 Task: Add Dates with Start Date as Oct 01 2023 and Due Date as Oct 31 2023 to Card Card0027 in Board Board0022 in Workspace Development in Trello
Action: Mouse moved to (369, 417)
Screenshot: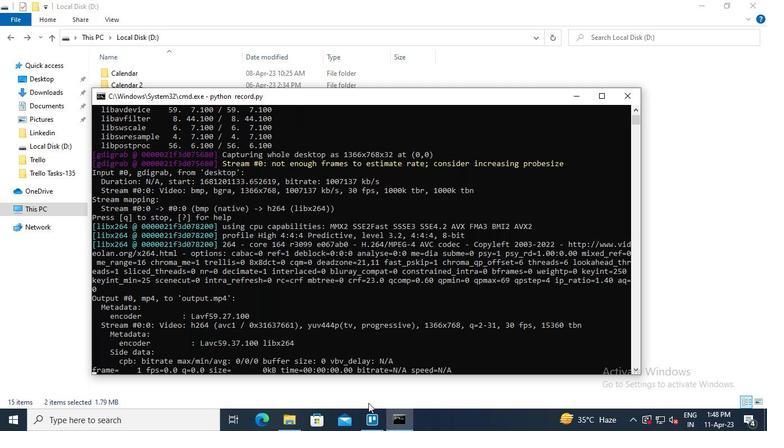 
Action: Mouse pressed left at (369, 417)
Screenshot: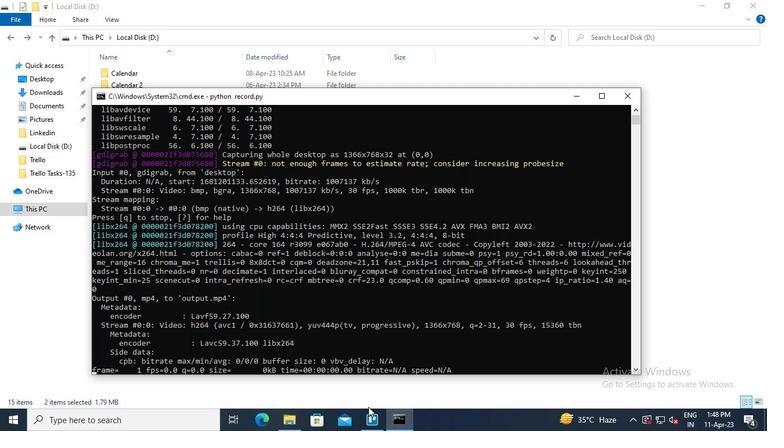
Action: Mouse moved to (185, 287)
Screenshot: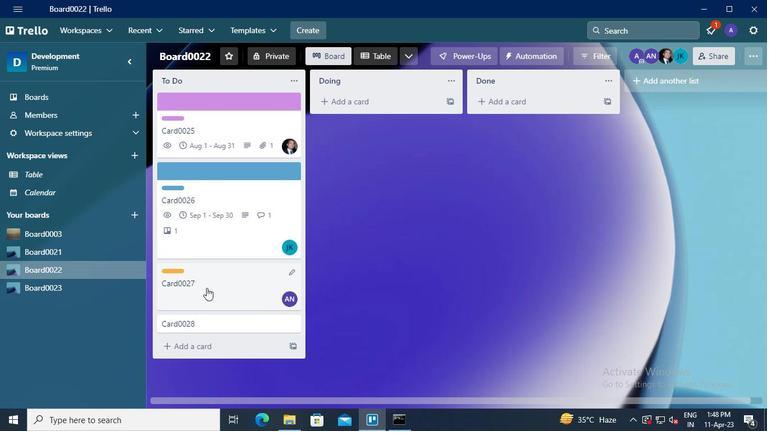 
Action: Mouse pressed left at (185, 287)
Screenshot: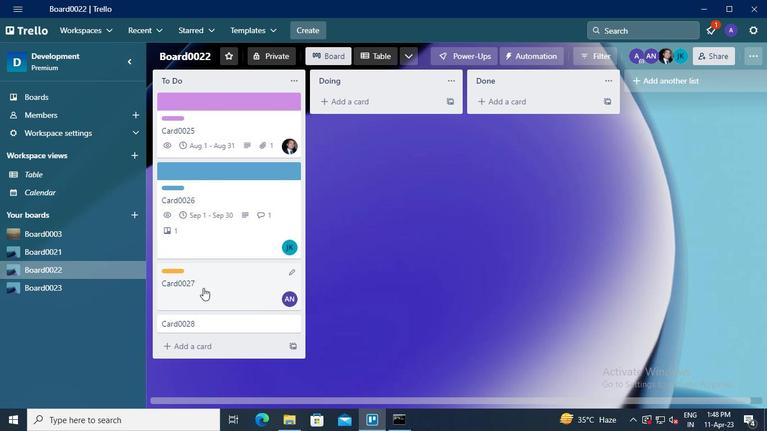 
Action: Mouse moved to (519, 217)
Screenshot: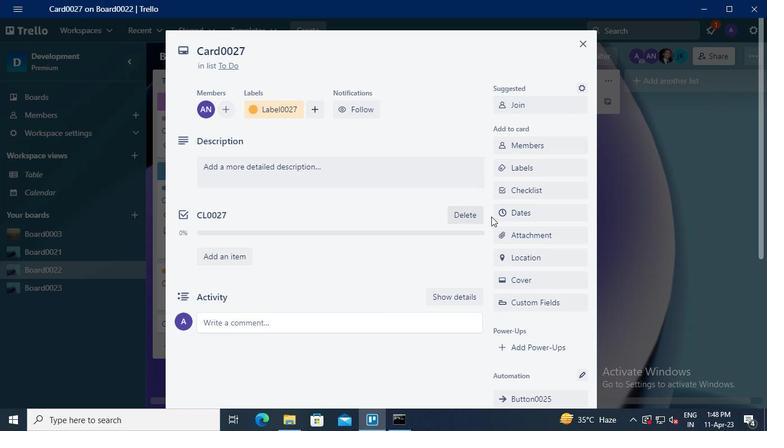 
Action: Mouse pressed left at (519, 217)
Screenshot: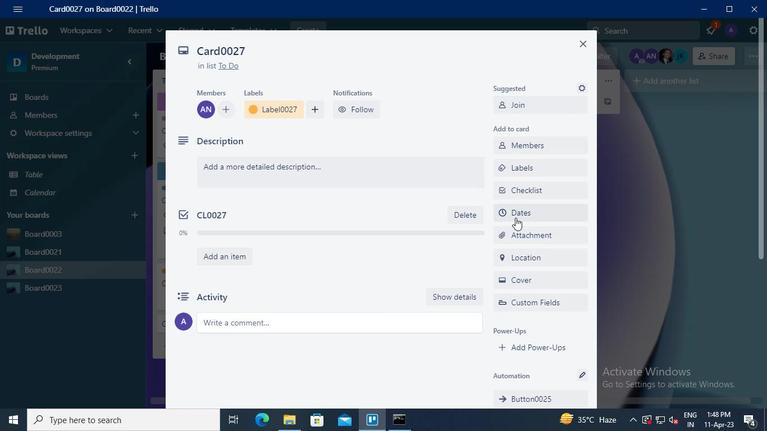 
Action: Mouse moved to (508, 256)
Screenshot: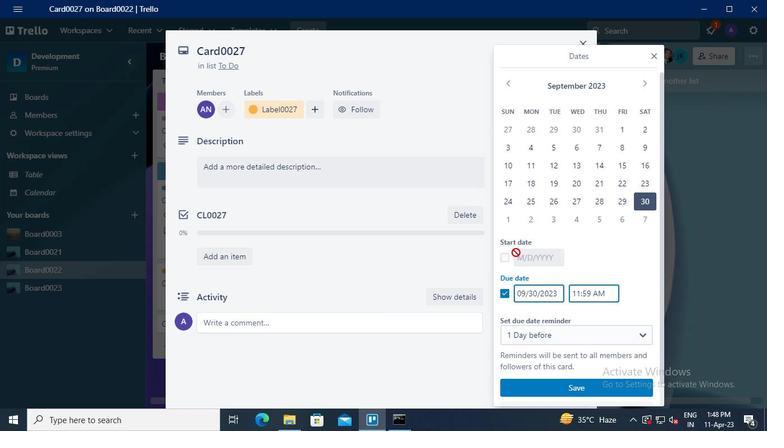 
Action: Mouse pressed left at (508, 256)
Screenshot: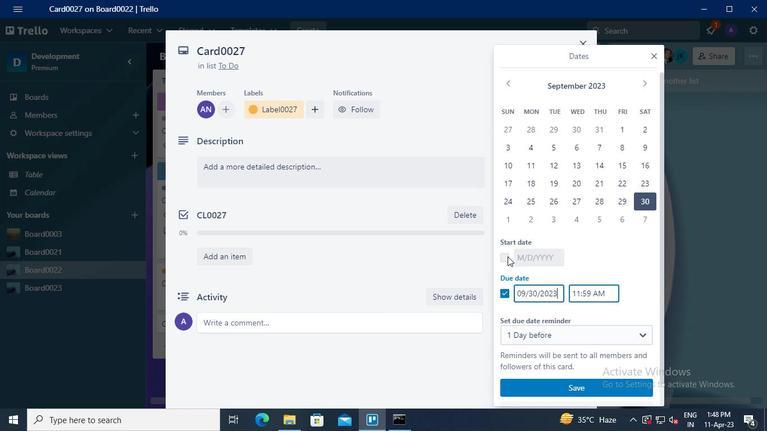 
Action: Mouse moved to (644, 83)
Screenshot: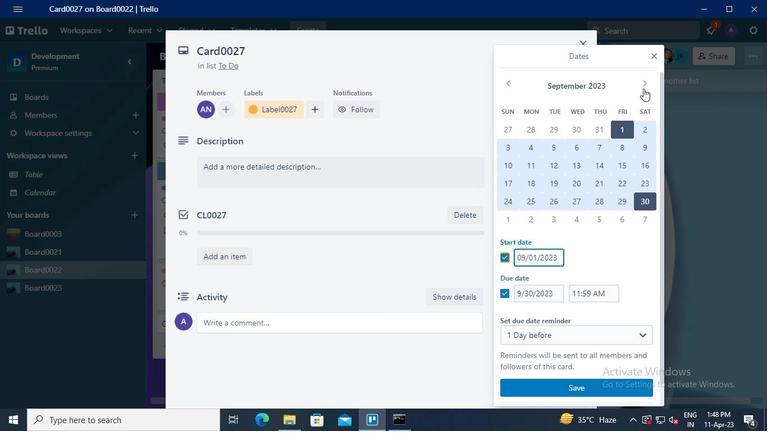 
Action: Mouse pressed left at (644, 83)
Screenshot: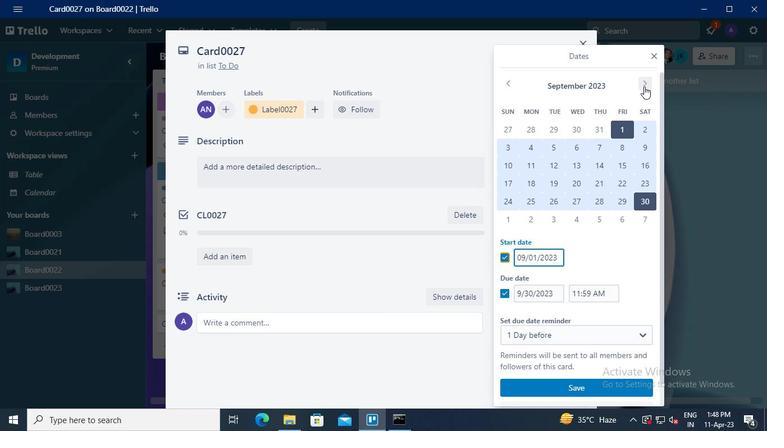 
Action: Mouse moved to (509, 128)
Screenshot: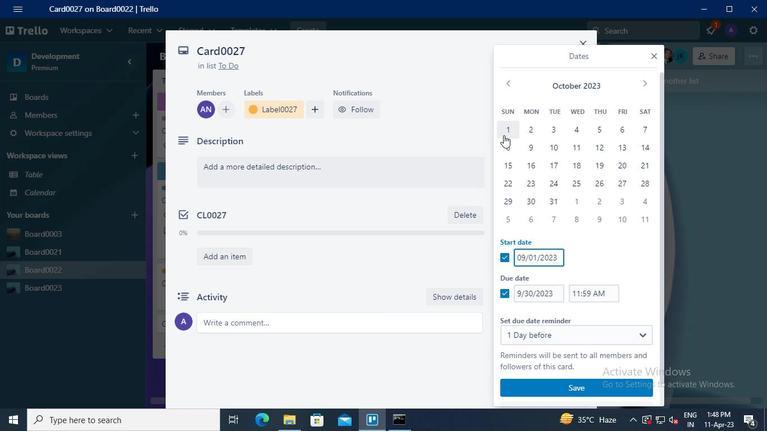 
Action: Mouse pressed left at (509, 128)
Screenshot: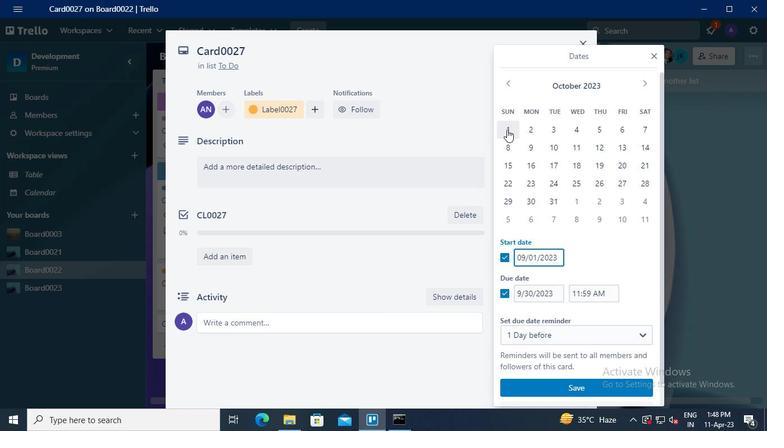 
Action: Mouse moved to (556, 197)
Screenshot: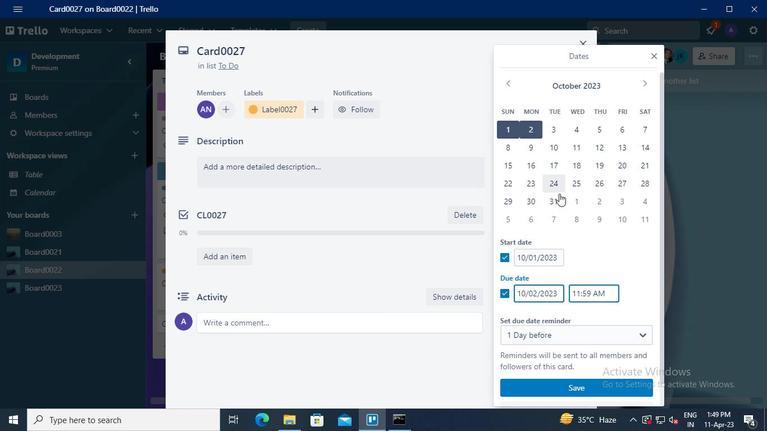 
Action: Mouse pressed left at (556, 197)
Screenshot: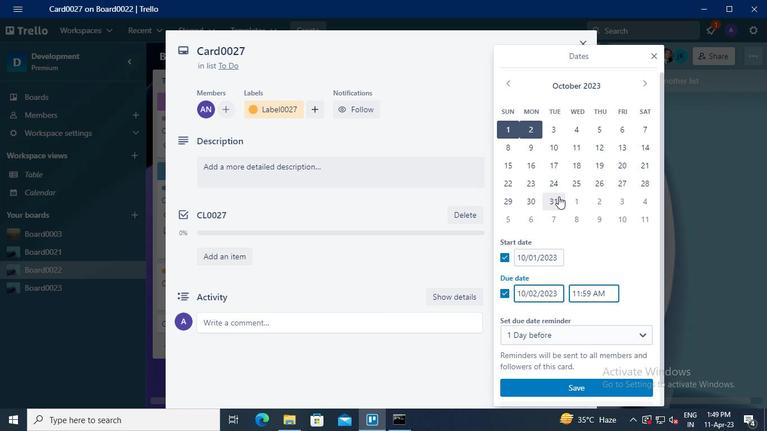 
Action: Mouse moved to (591, 384)
Screenshot: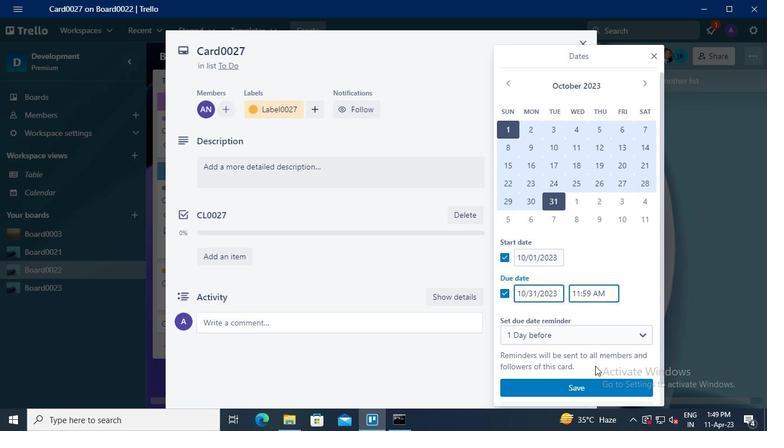 
Action: Mouse pressed left at (591, 384)
Screenshot: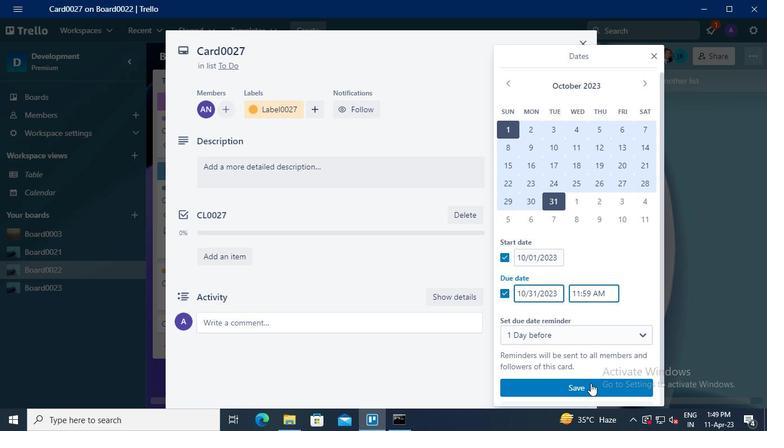 
Action: Mouse moved to (400, 420)
Screenshot: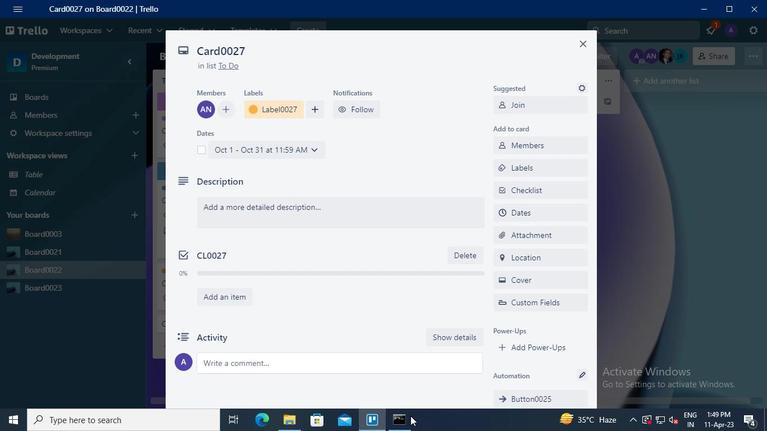 
Action: Mouse pressed left at (400, 420)
Screenshot: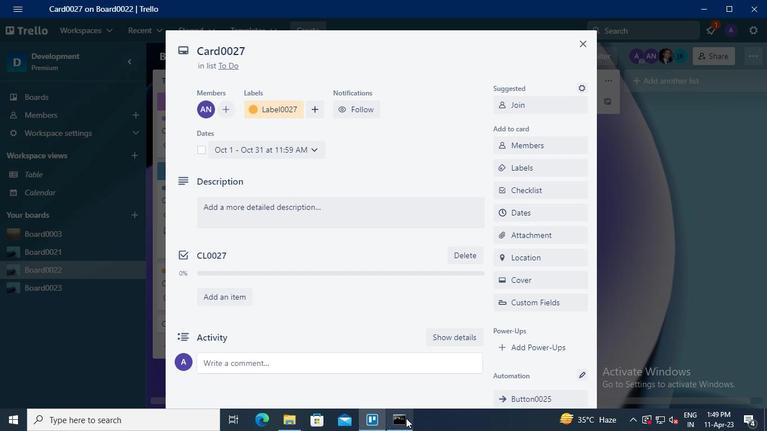 
Action: Mouse moved to (619, 100)
Screenshot: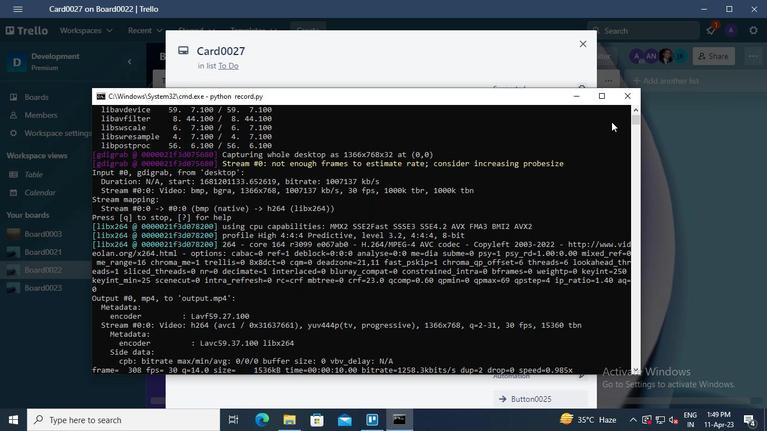 
Action: Mouse pressed left at (619, 100)
Screenshot: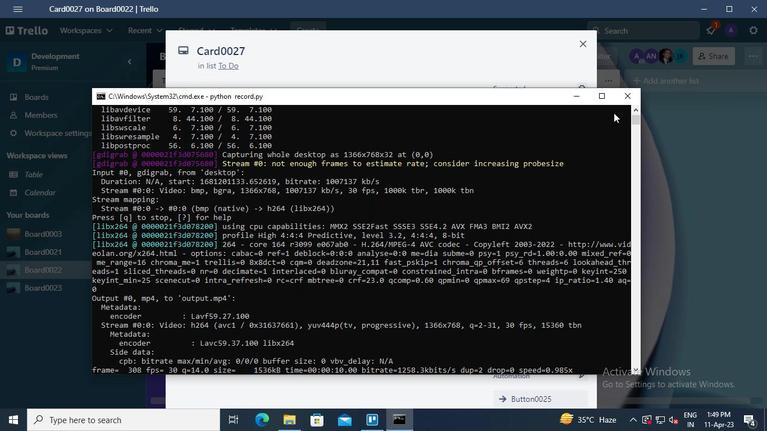 
